 Task: Add a signature Chloe Collins containing 'Wishing you all the best, Chloe Collins' to email address softage.1@softage.net and add a folder Sales
Action: Mouse moved to (574, 416)
Screenshot: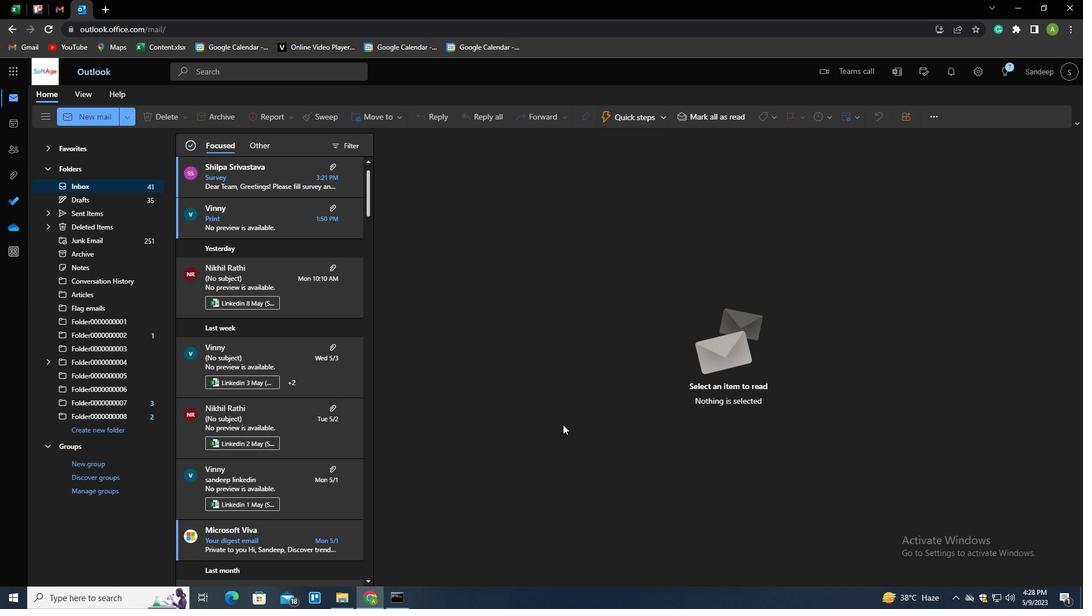 
Action: Key pressed n
Screenshot: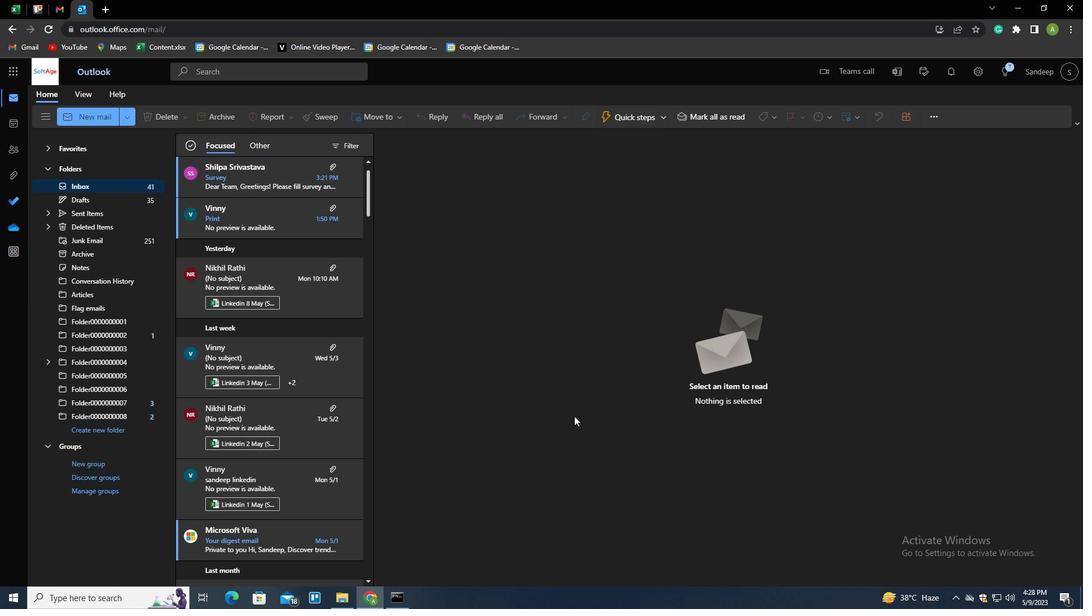 
Action: Mouse moved to (765, 121)
Screenshot: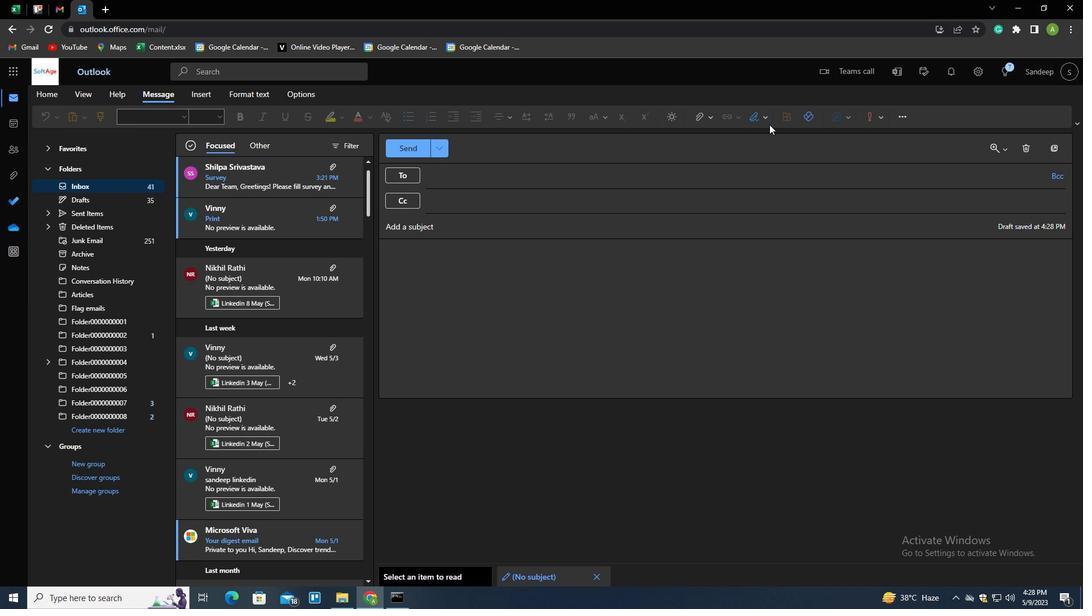 
Action: Mouse pressed left at (765, 121)
Screenshot: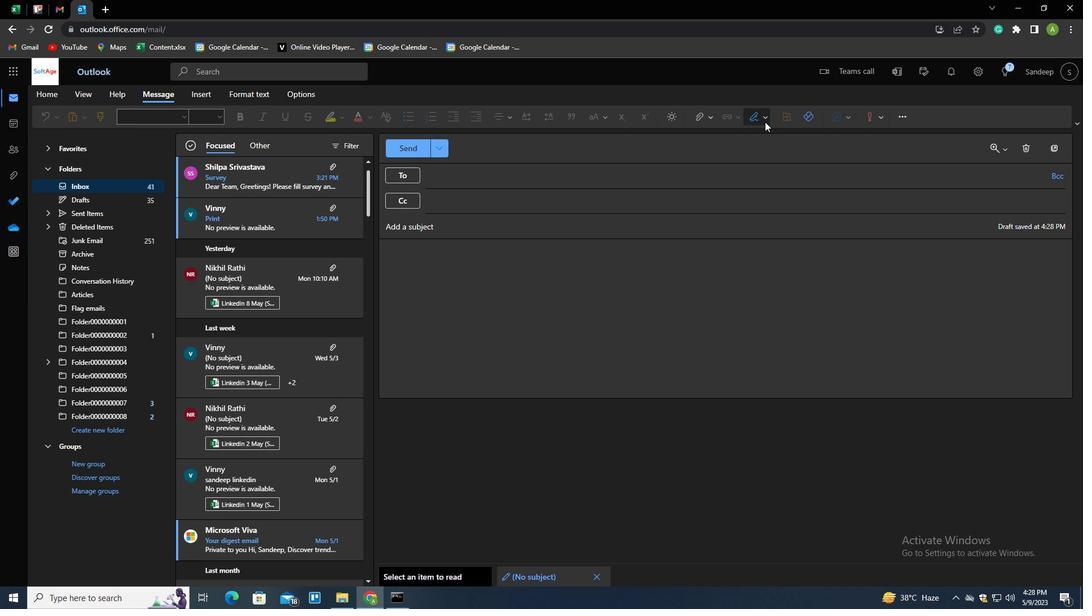 
Action: Mouse moved to (742, 141)
Screenshot: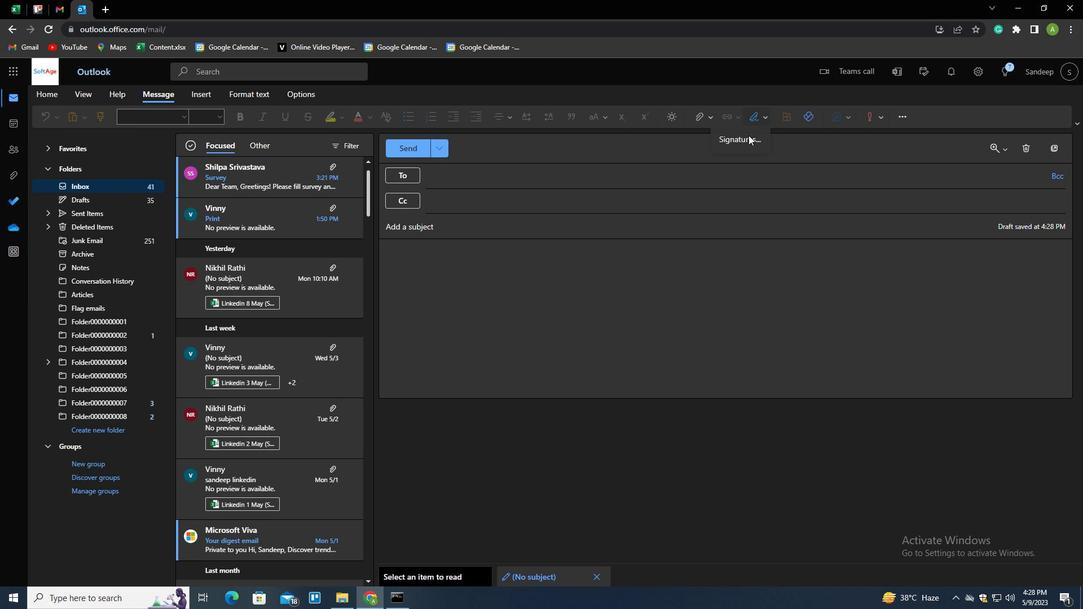 
Action: Mouse pressed left at (742, 141)
Screenshot: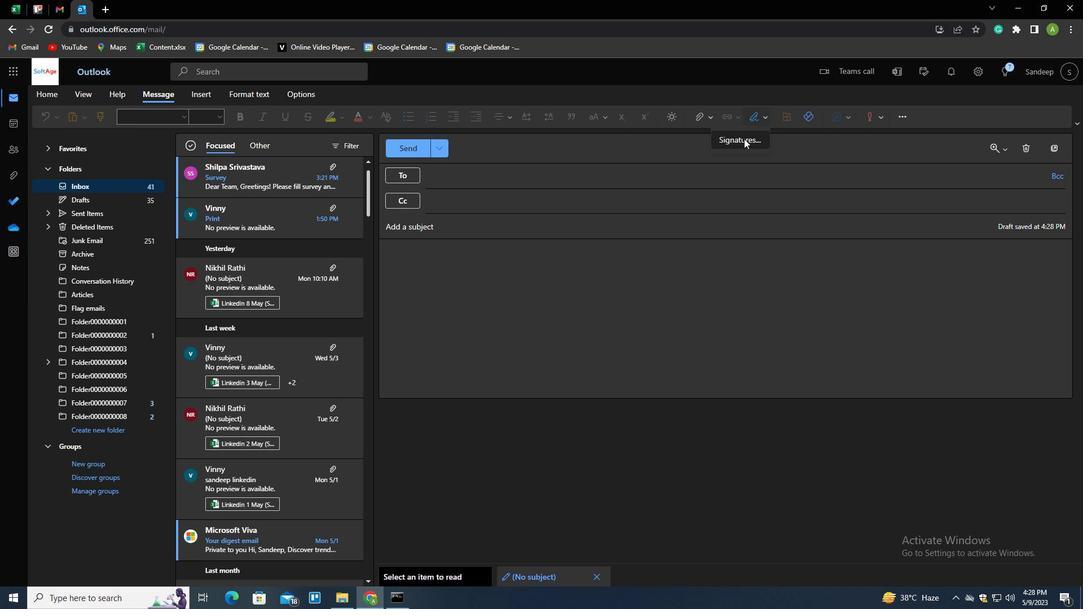 
Action: Mouse moved to (564, 204)
Screenshot: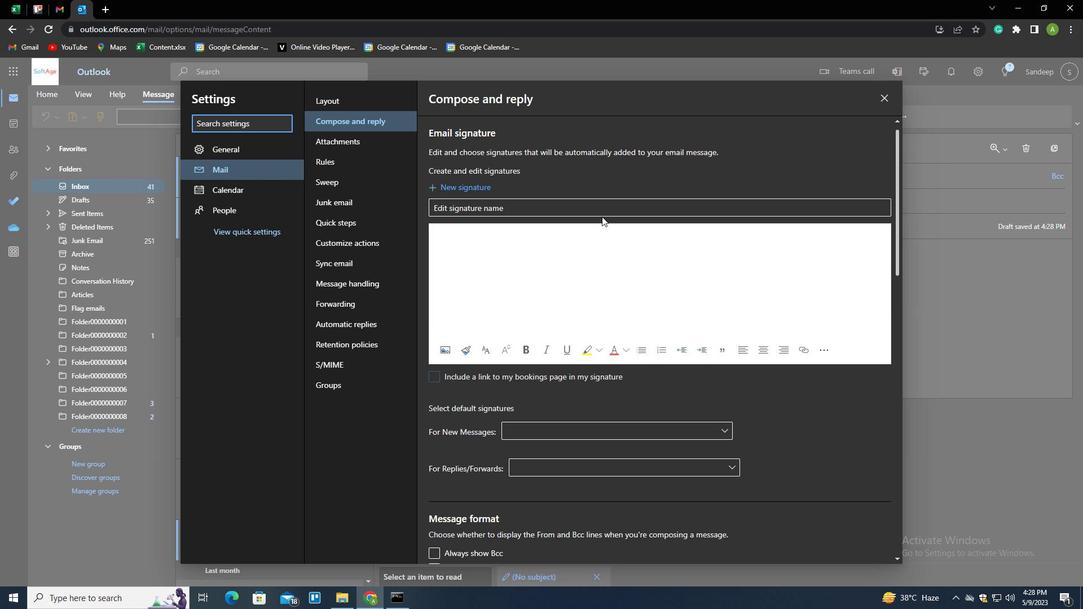 
Action: Mouse pressed left at (564, 204)
Screenshot: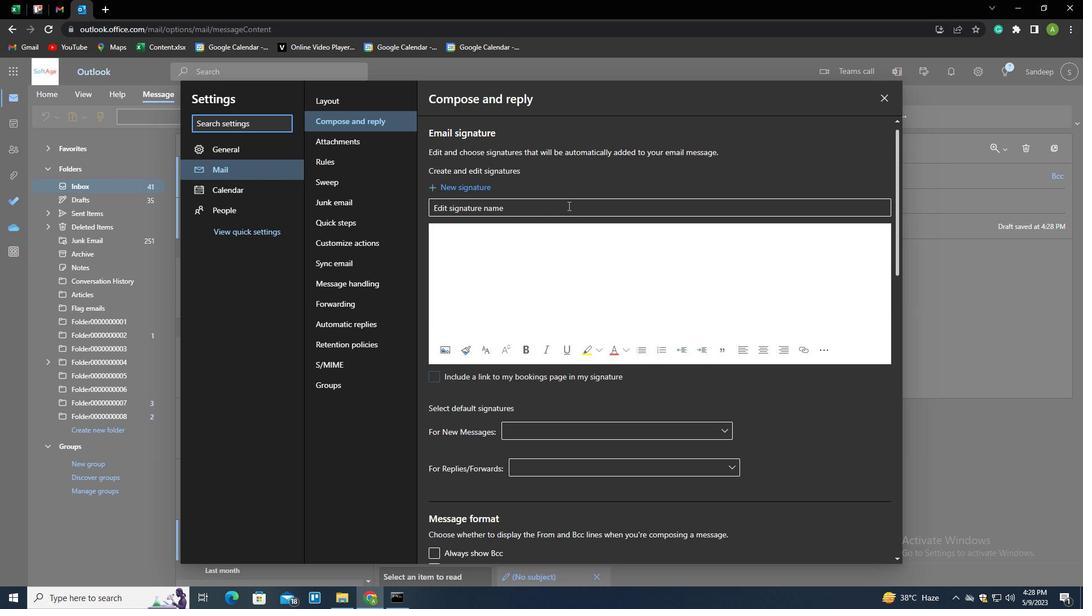 
Action: Key pressed <Key.shift><Key.shift><Key.shift><Key.shift><Key.shift><Key.shift><Key.shift><Key.shift><Key.shift><Key.shift><Key.shift><Key.shift><Key.shift><Key.shift><Key.shift><Key.shift><Key.shift><Key.shift><Key.shift><Key.shift><Key.shift><Key.shift><Key.shift><Key.shift><Key.shift>CHLOE<Key.space><Key.shift>COLLINS<Key.tab><Key.shift_r><Key.enter><Key.enter><Key.enter><Key.enter><Key.enter><Key.enter><Key.shift>WISHING<Key.space>YOU<Key.space>ALL<Key.space>THE<Key.space>BEST,<Key.space><Key.shift_r><Key.enter><Key.shift>CHLOE<Key.space><Key.shift>COLLINS
Screenshot: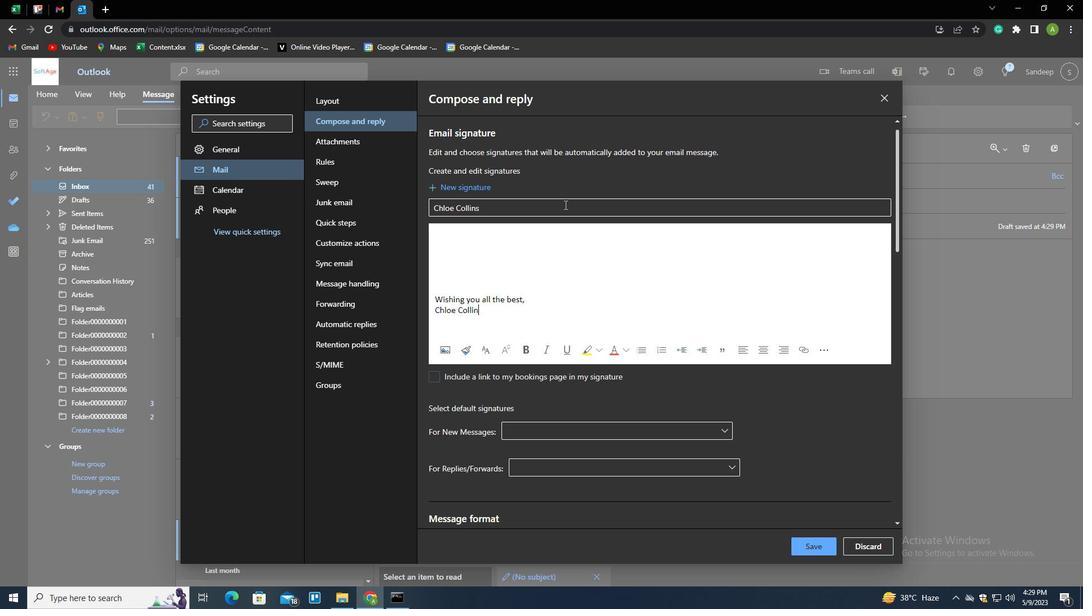 
Action: Mouse moved to (819, 541)
Screenshot: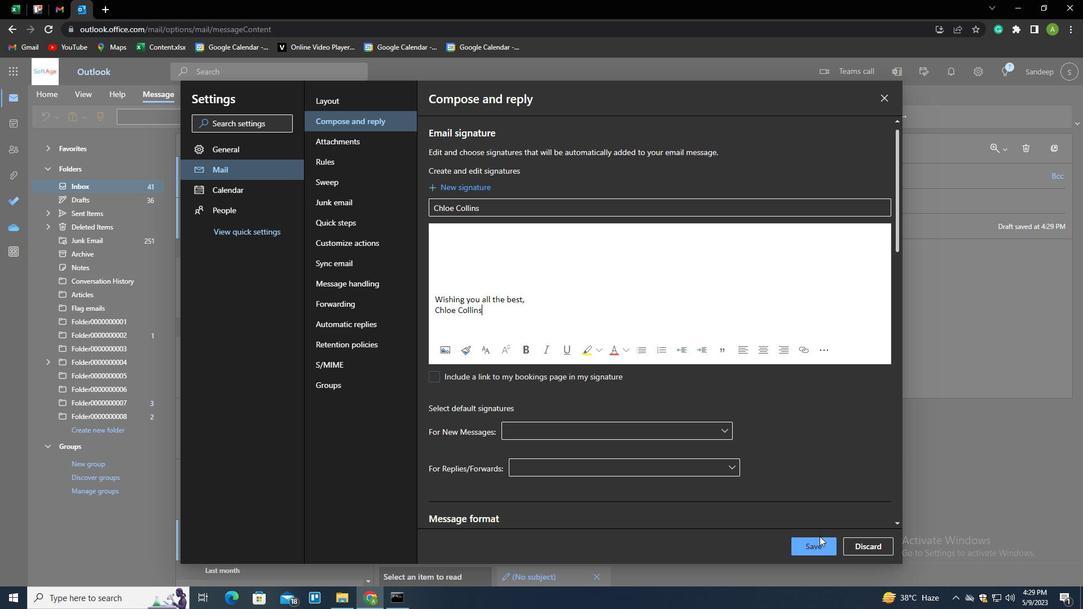 
Action: Mouse pressed left at (819, 541)
Screenshot: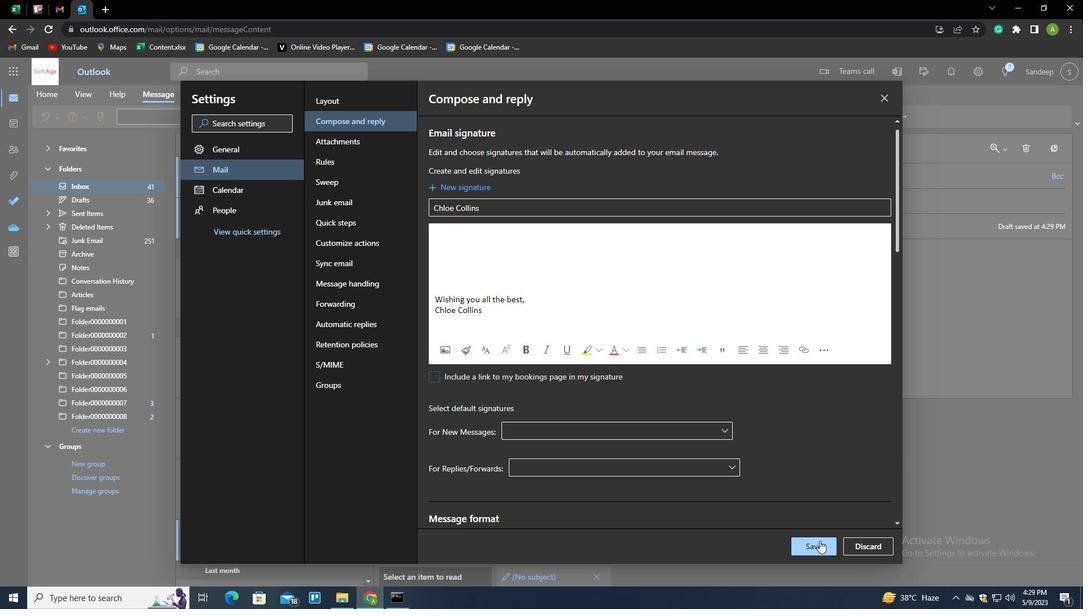 
Action: Mouse moved to (958, 347)
Screenshot: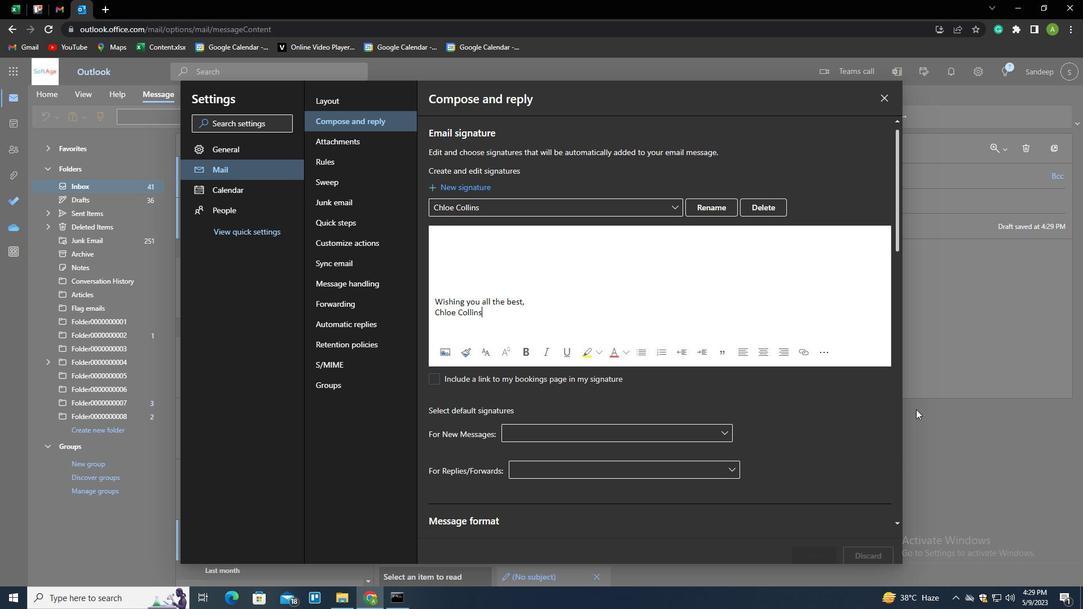 
Action: Mouse pressed left at (958, 347)
Screenshot: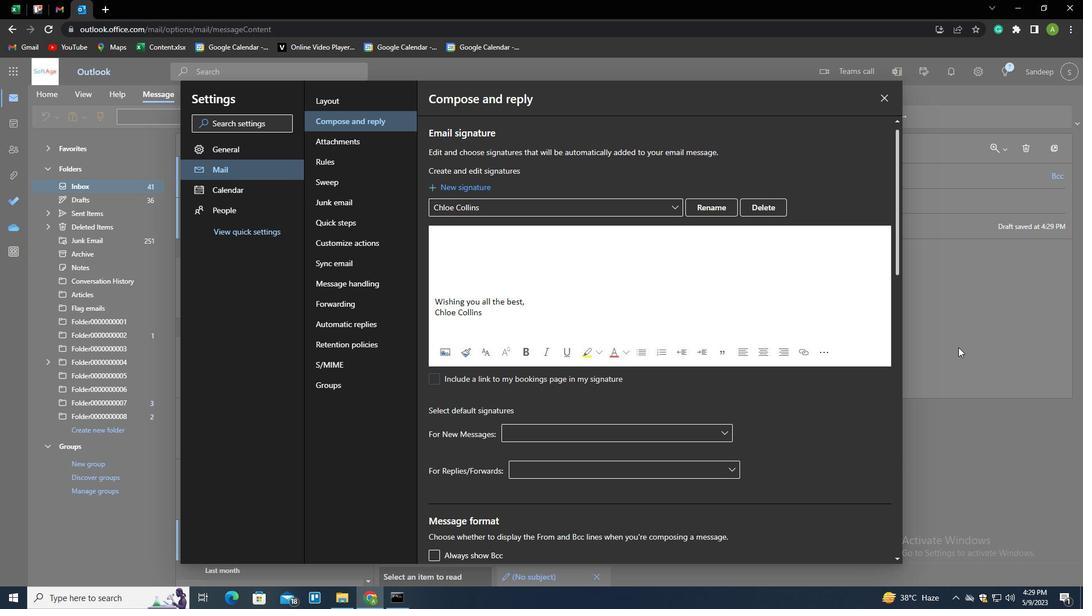 
Action: Mouse moved to (758, 112)
Screenshot: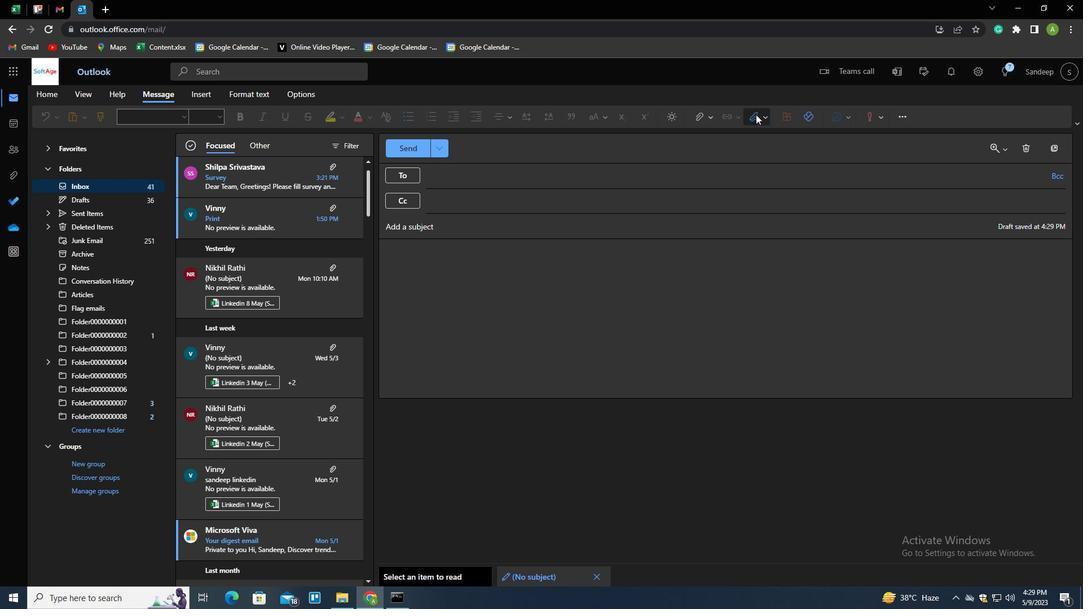 
Action: Mouse pressed left at (758, 112)
Screenshot: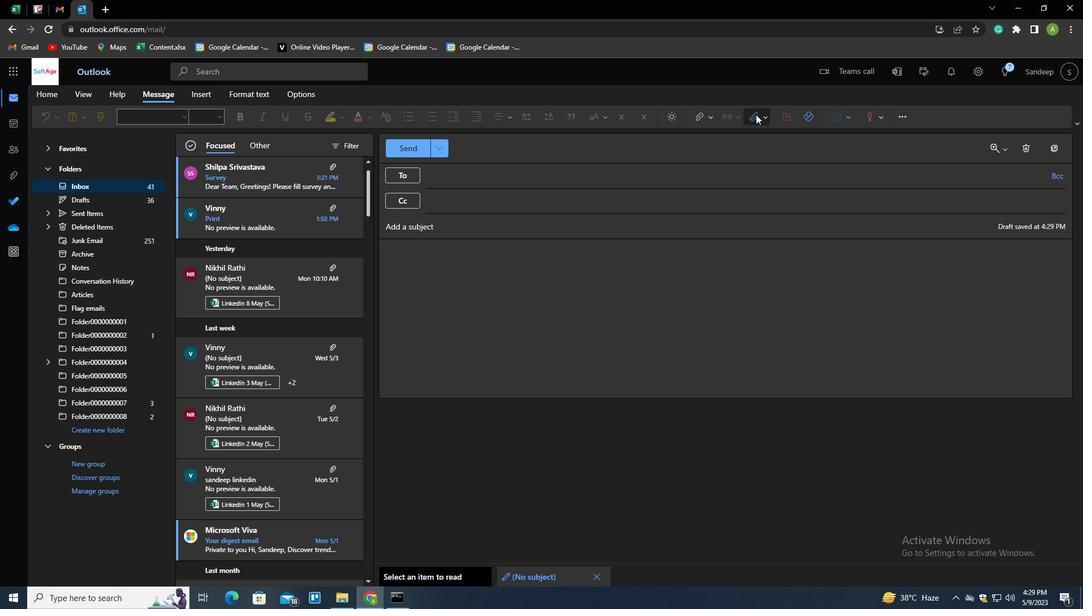 
Action: Mouse moved to (747, 139)
Screenshot: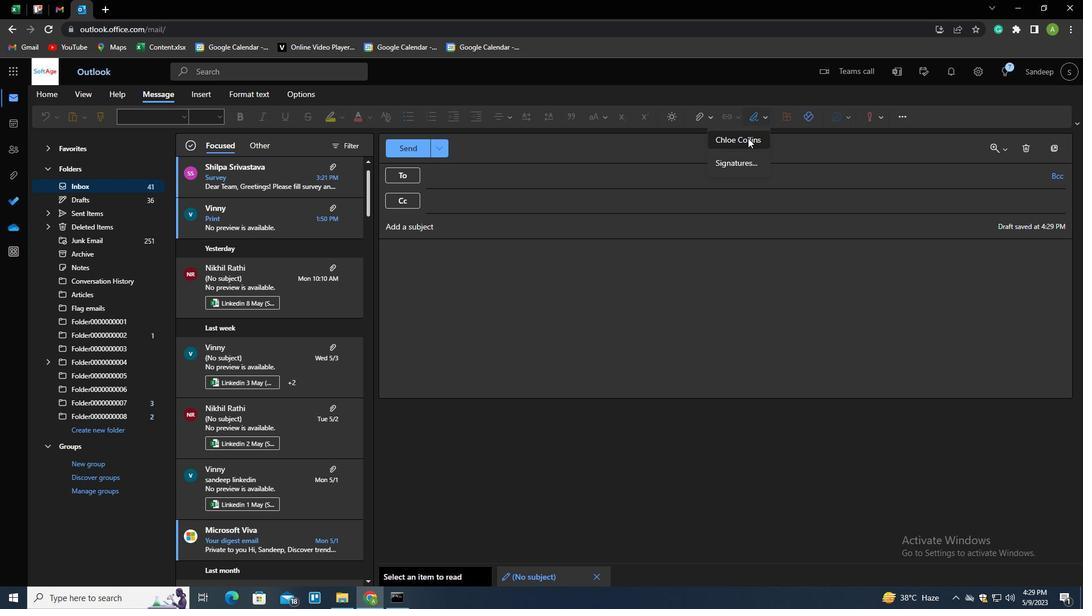 
Action: Mouse pressed left at (747, 139)
Screenshot: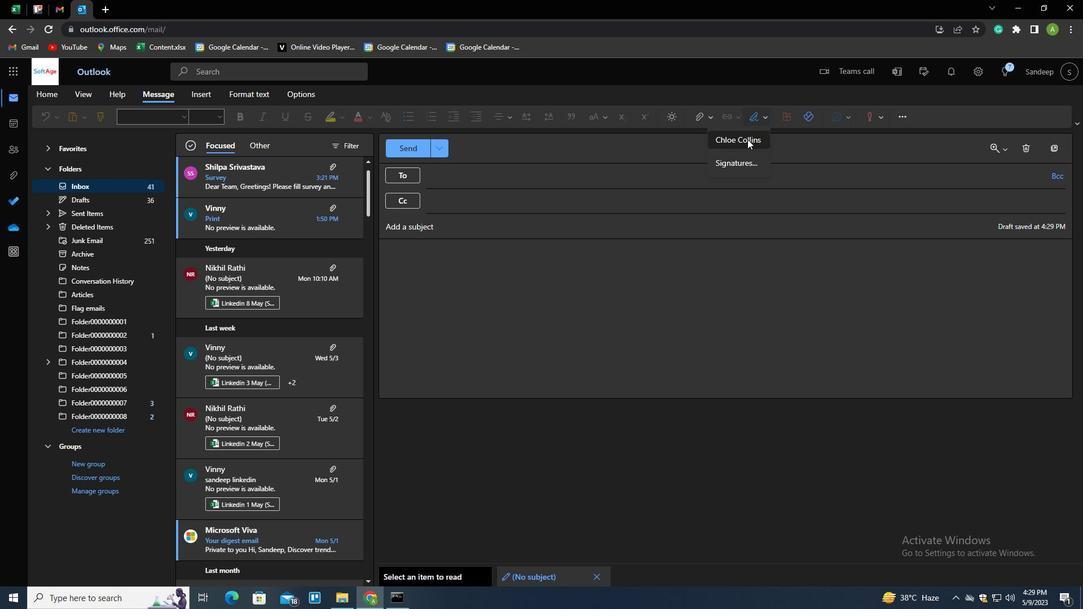 
Action: Mouse moved to (497, 176)
Screenshot: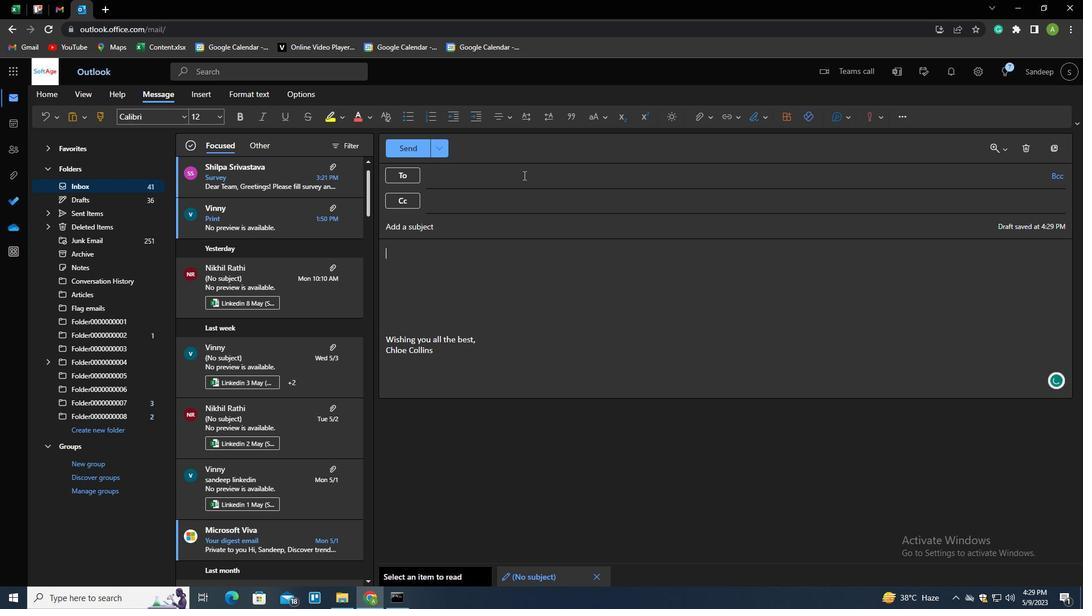 
Action: Mouse pressed left at (497, 176)
Screenshot: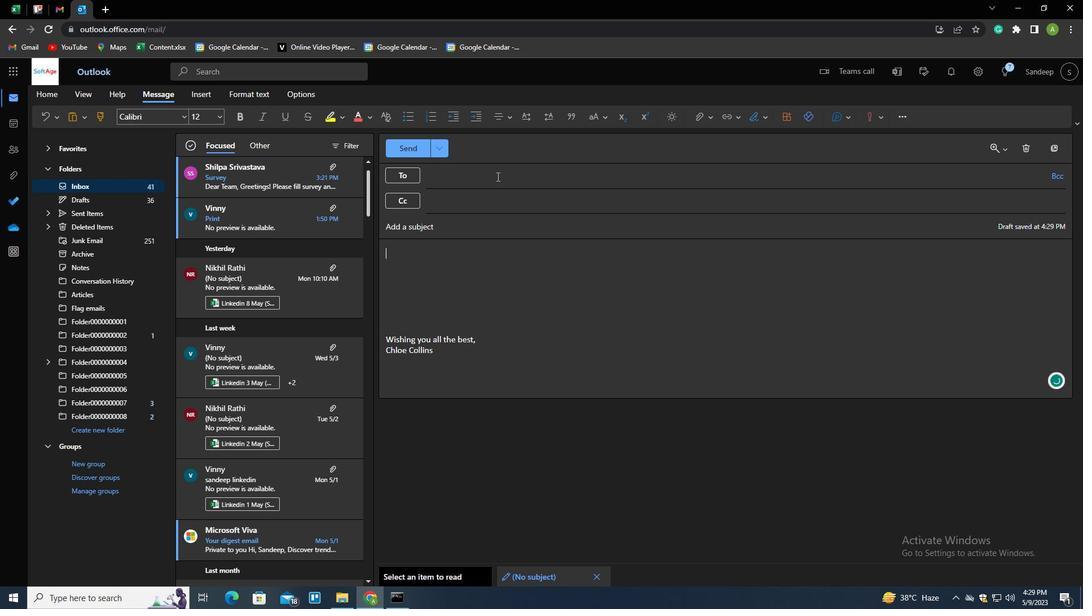 
Action: Key pressed SOS<Key.backspace>FTAGE1<Key.shift>@<Key.left><Key.left>.<Key.end>
Screenshot: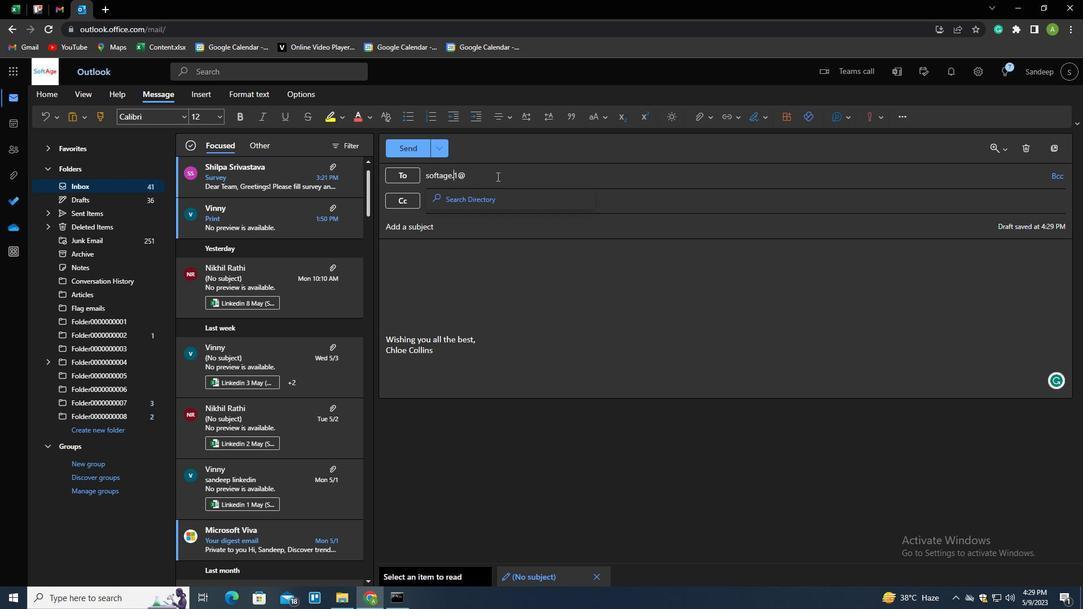 
Action: Mouse moved to (495, 198)
Screenshot: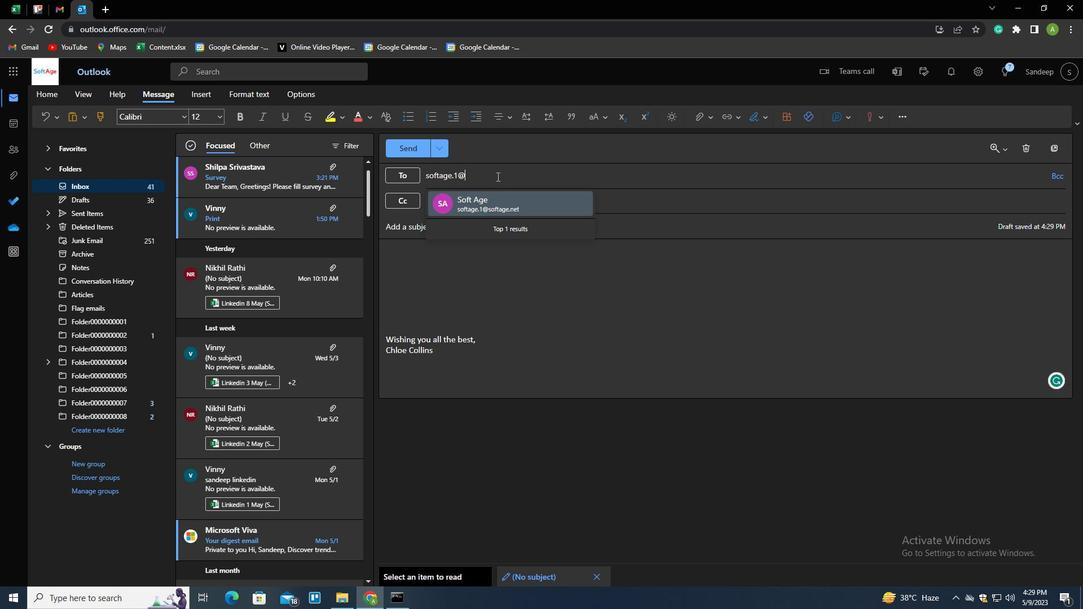 
Action: Mouse pressed left at (495, 198)
Screenshot: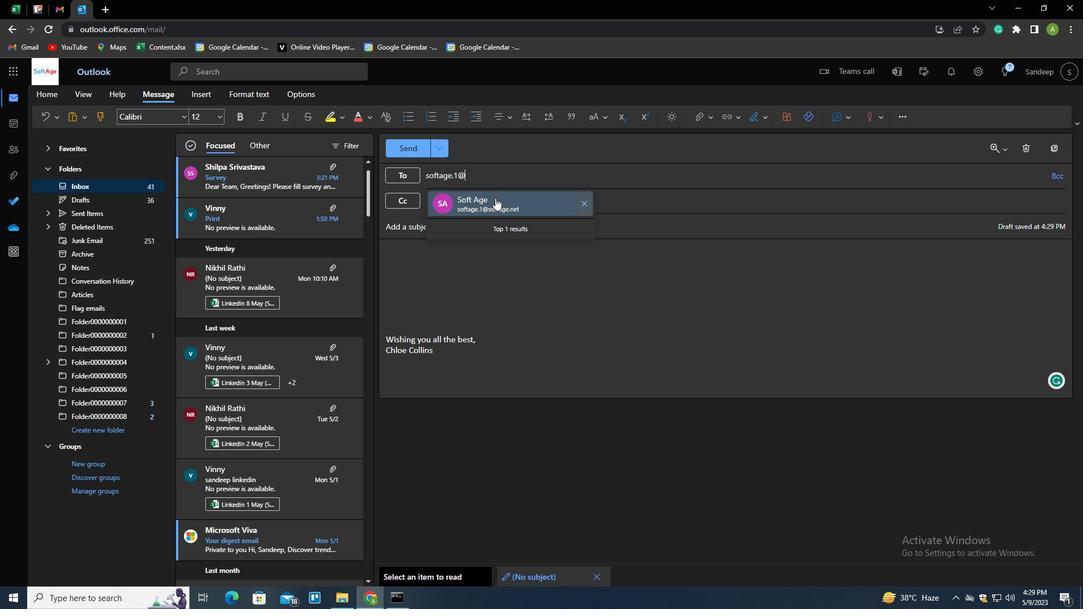 
Action: Mouse moved to (82, 432)
Screenshot: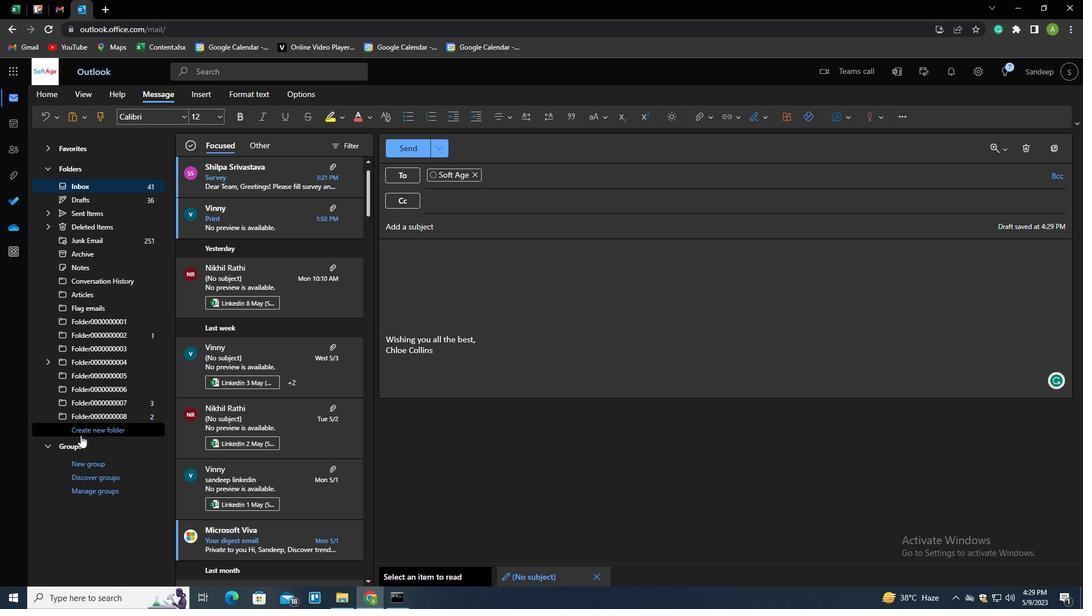 
Action: Mouse pressed left at (82, 432)
Screenshot: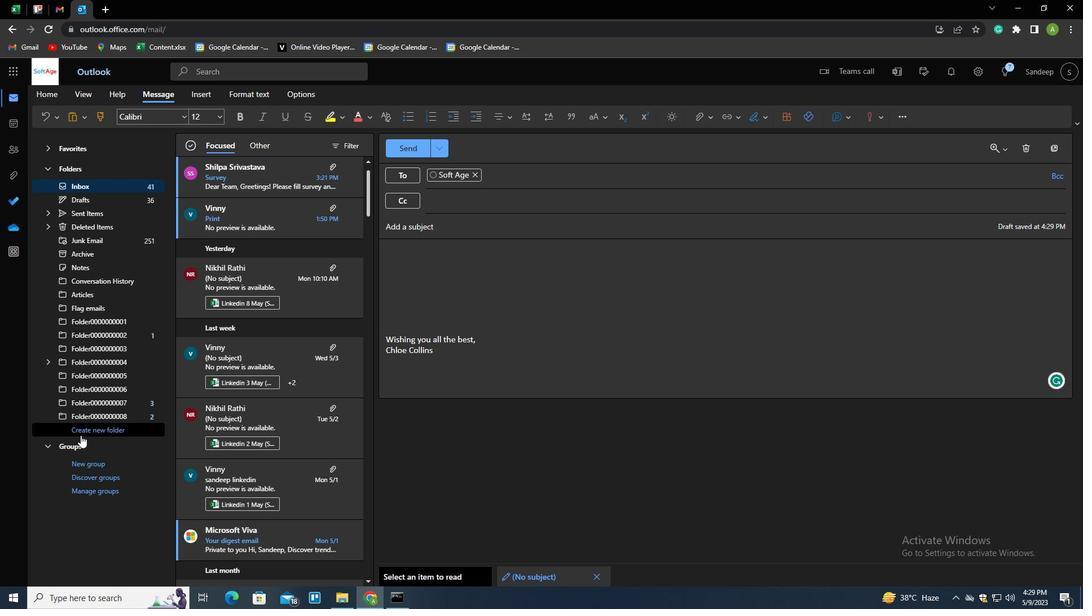 
Action: Mouse moved to (83, 431)
Screenshot: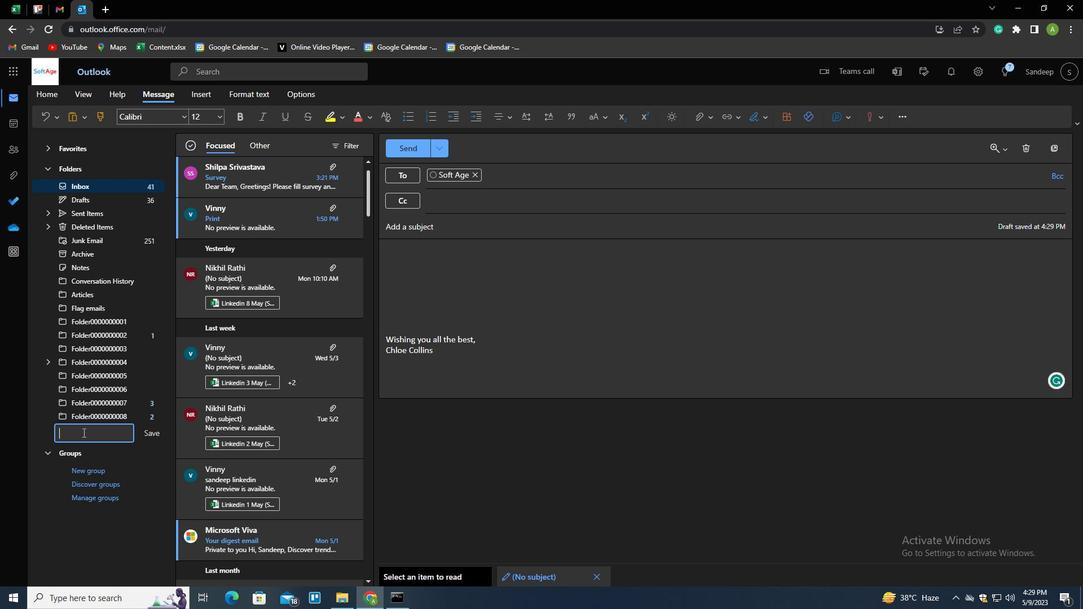 
Action: Key pressed <Key.shift>SALES<Key.enter>
Screenshot: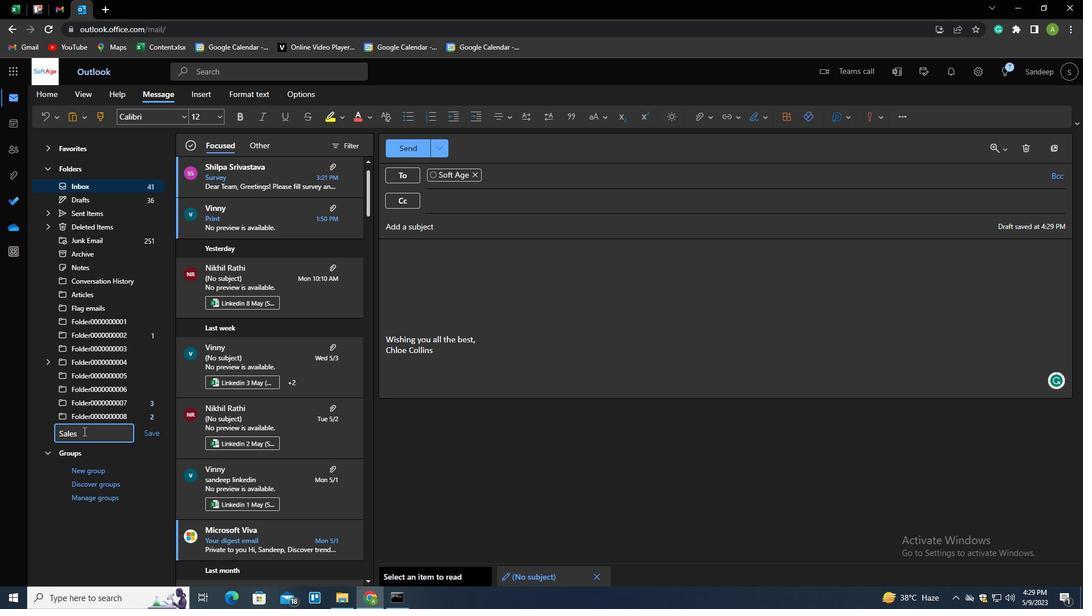 
